 Task: Open Card Card0000000009 in Board Board0000000003 in Workspace WS0000000001 in Trello. Add Member Ayush98111@gmail.com to Card Card0000000009 in Board Board0000000003 in Workspace WS0000000001 in Trello. Add Purple Label titled Label0000000009 to Card Card0000000009 in Board Board0000000003 in Workspace WS0000000001 in Trello. Add Checklist CL0000000009 to Card Card0000000009 in Board Board0000000003 in Workspace WS0000000001 in Trello. Add Dates with Start Date as Aug 01 2023 and Due Date as Aug 31 2023 to Card Card0000000009 in Board Board0000000003 in Workspace WS0000000001 in Trello
Action: Mouse moved to (274, 240)
Screenshot: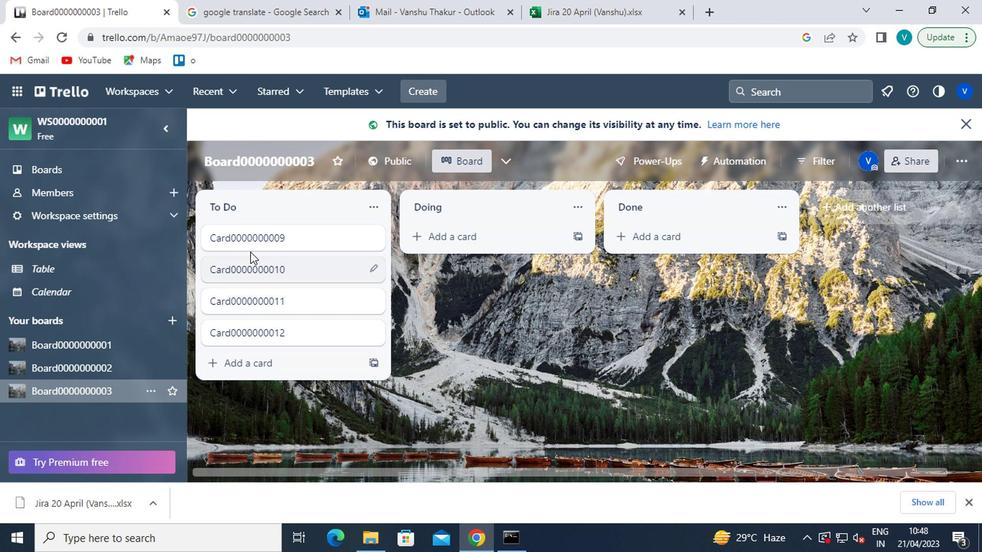 
Action: Mouse pressed left at (274, 240)
Screenshot: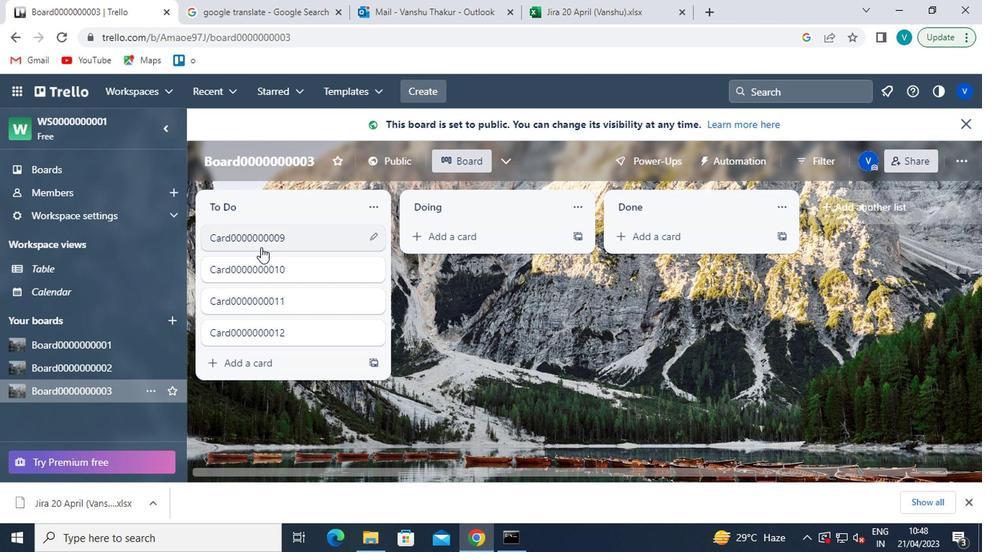 
Action: Mouse moved to (669, 196)
Screenshot: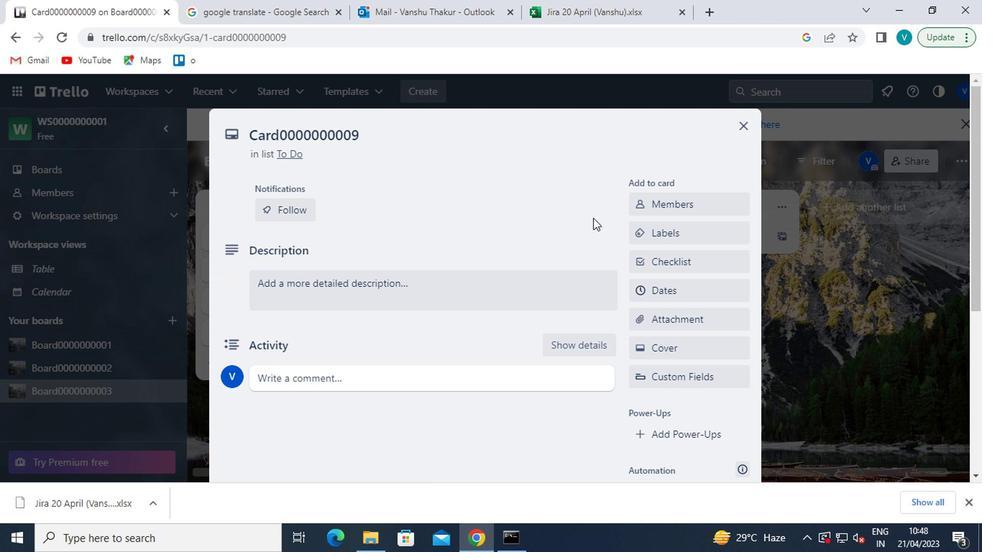 
Action: Mouse pressed left at (669, 196)
Screenshot: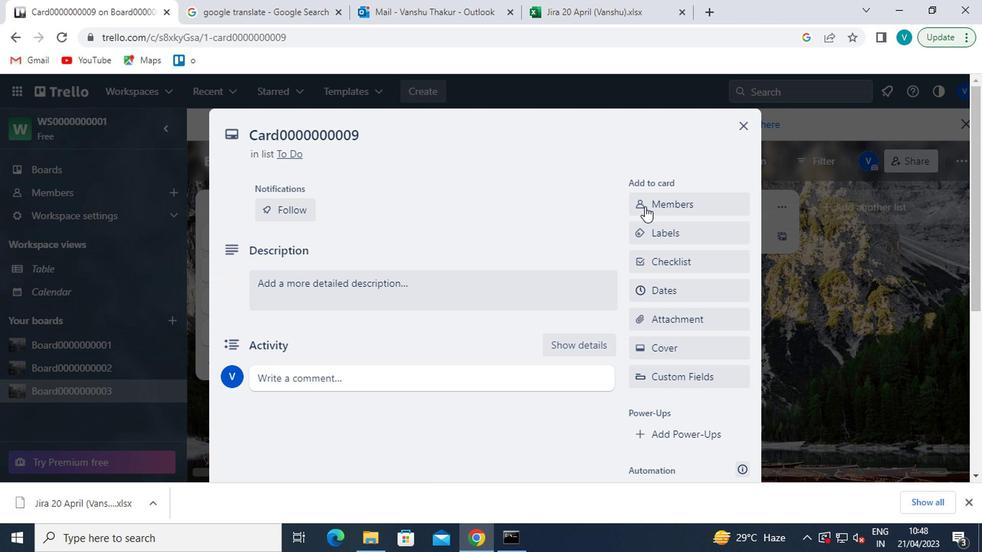 
Action: Mouse moved to (649, 267)
Screenshot: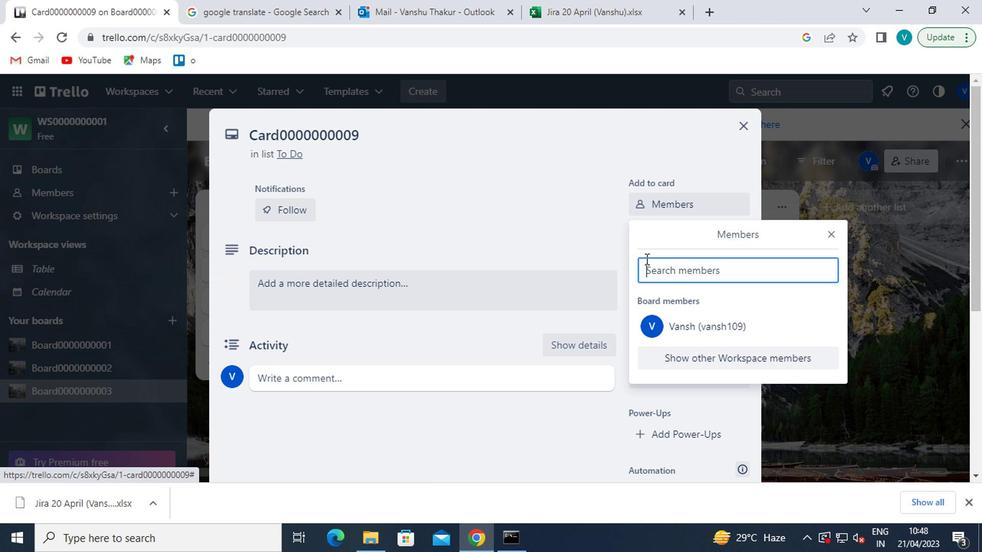 
Action: Mouse pressed left at (649, 267)
Screenshot: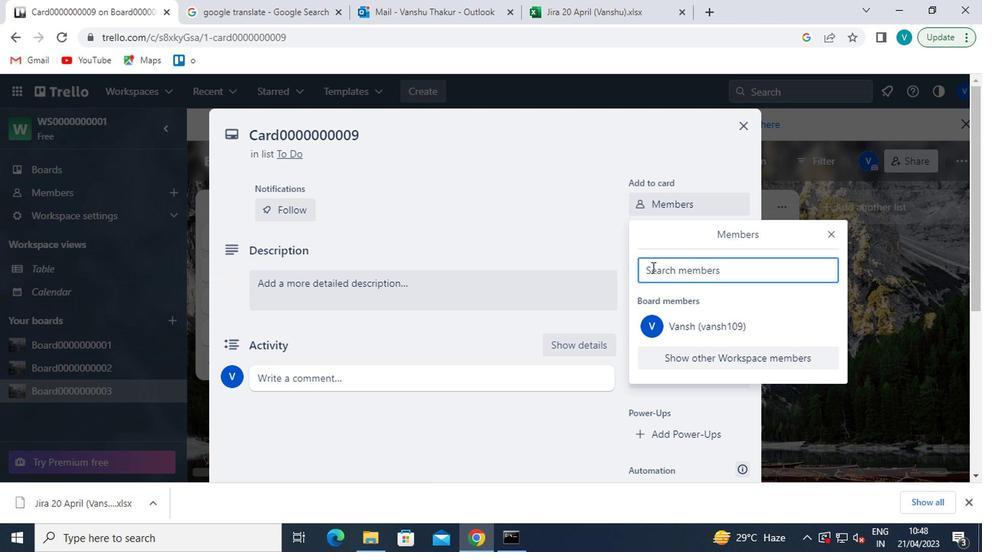 
Action: Key pressed <Key.shift>AYUSH98111<Key.shift>@GMAIL.COM
Screenshot: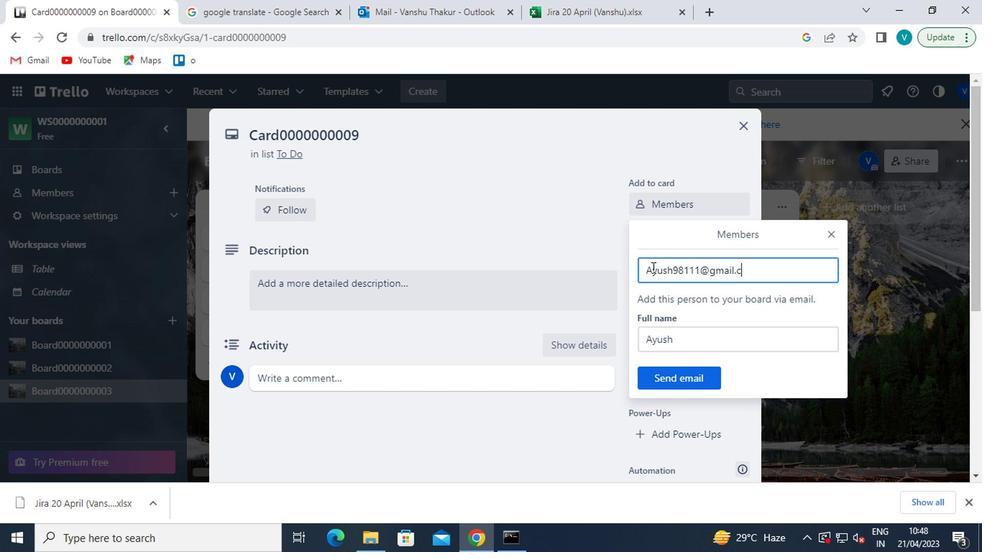 
Action: Mouse moved to (681, 382)
Screenshot: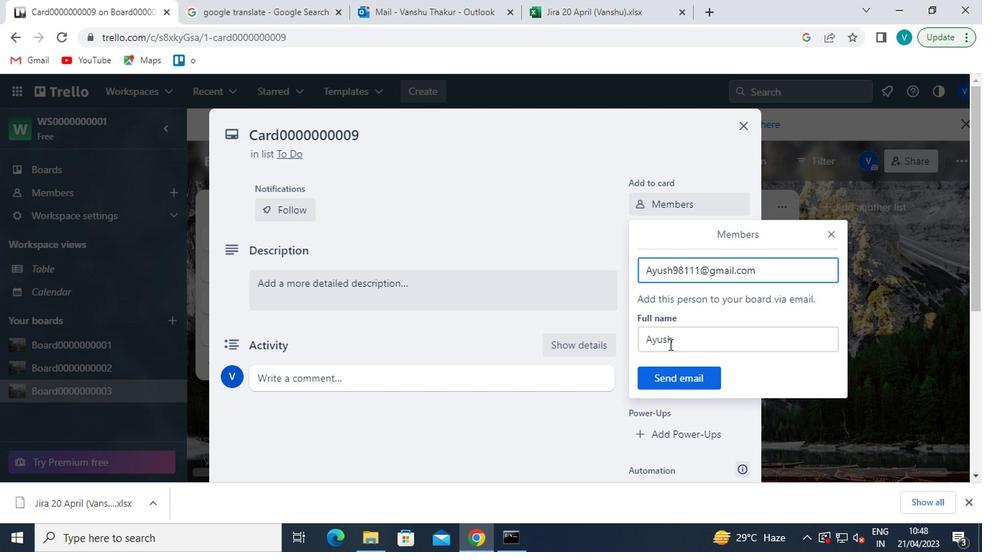 
Action: Mouse pressed left at (681, 382)
Screenshot: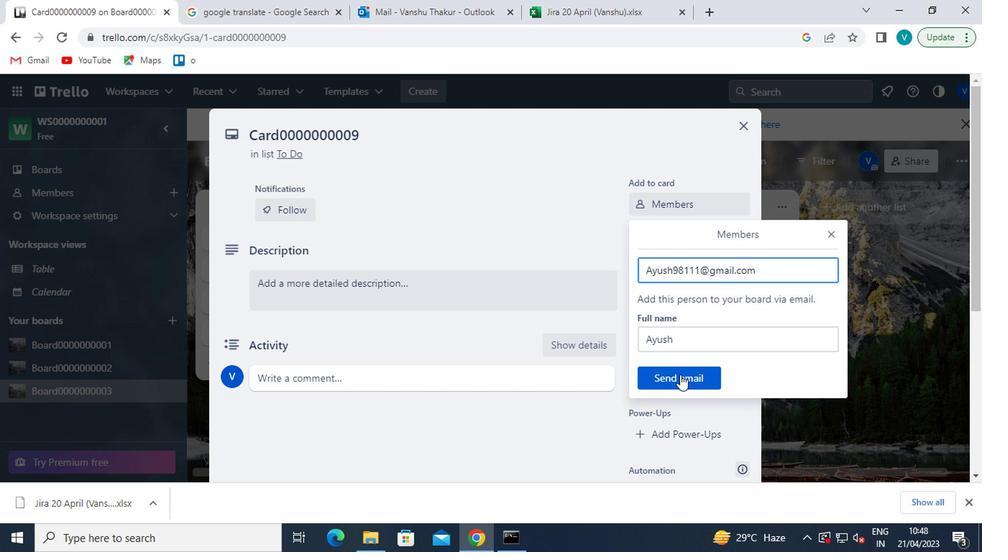 
Action: Mouse moved to (691, 278)
Screenshot: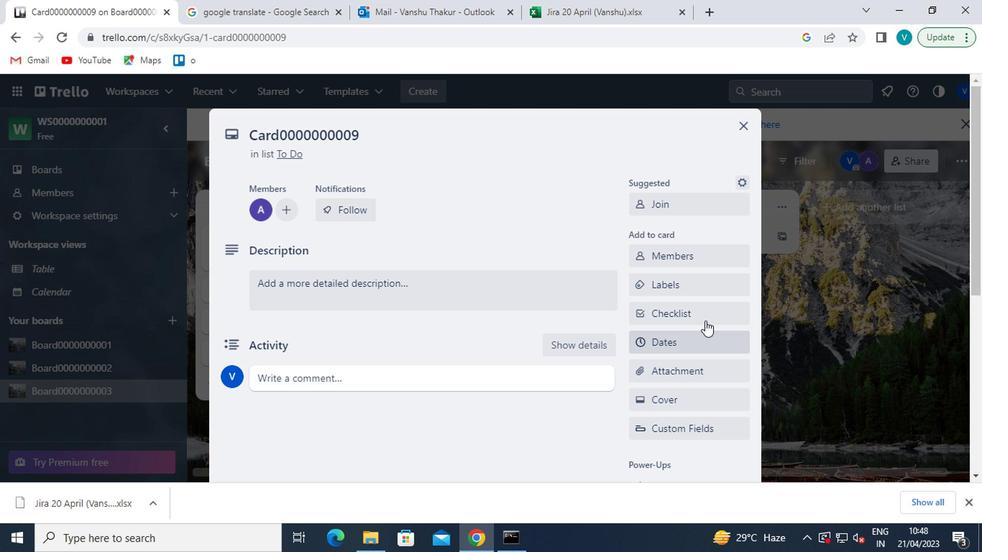 
Action: Mouse pressed left at (691, 278)
Screenshot: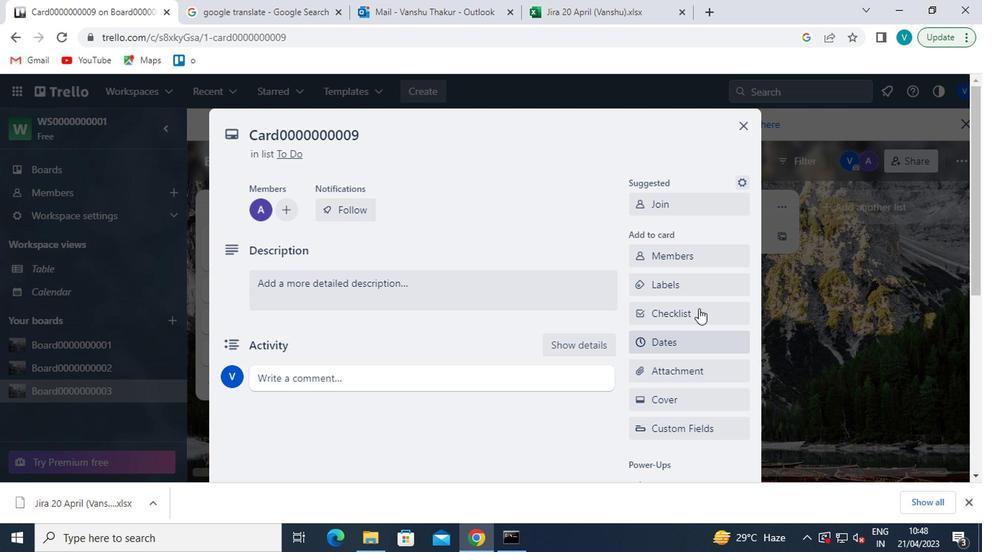 
Action: Mouse moved to (746, 381)
Screenshot: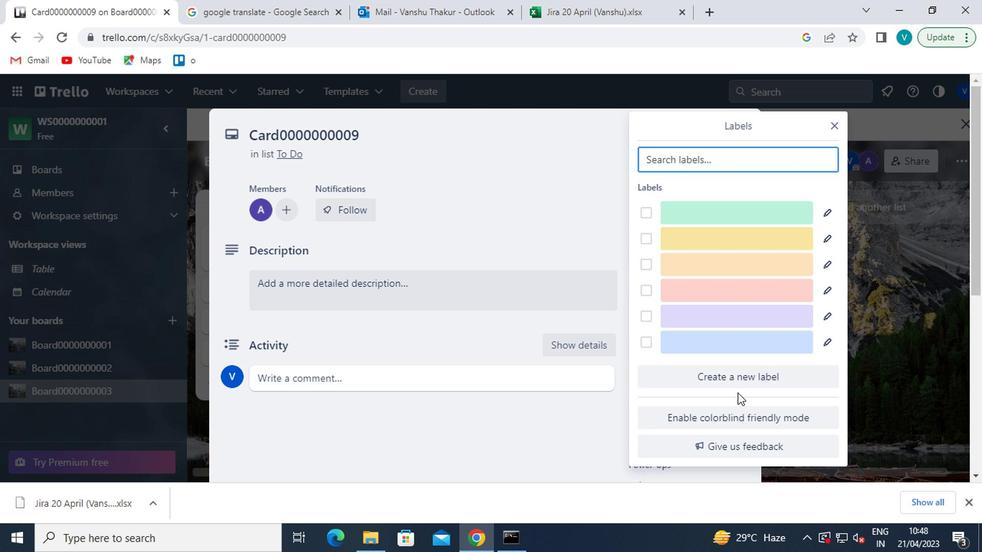 
Action: Mouse pressed left at (746, 381)
Screenshot: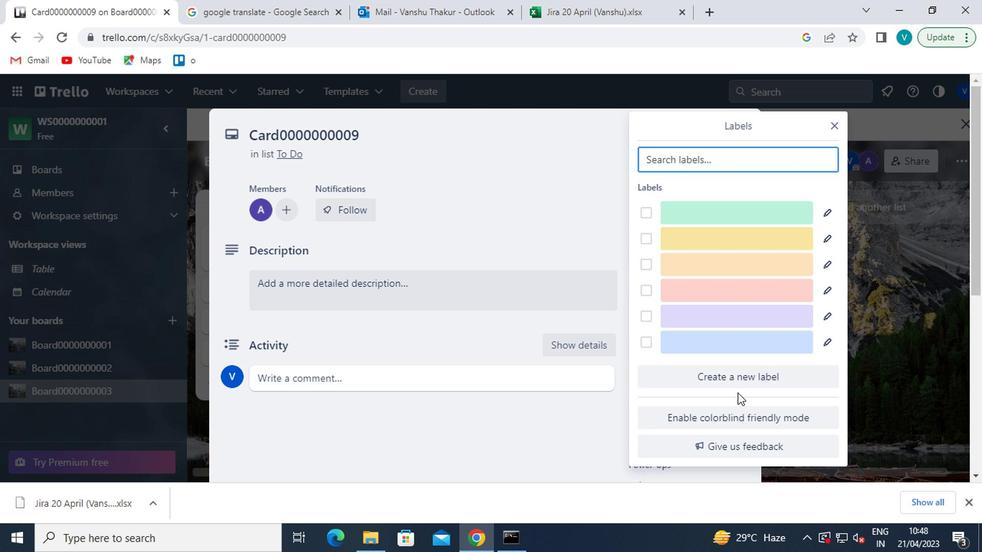 
Action: Mouse moved to (809, 324)
Screenshot: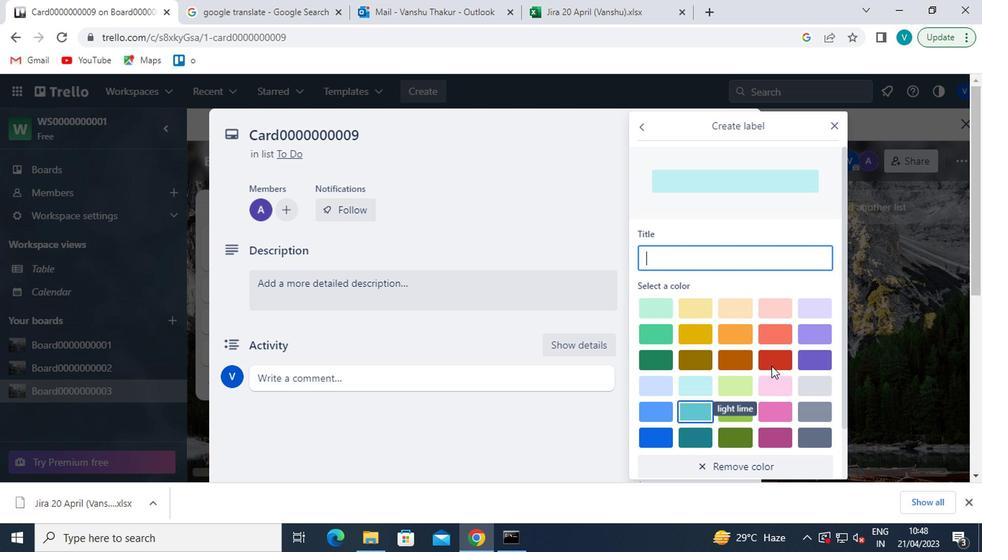
Action: Mouse pressed left at (809, 324)
Screenshot: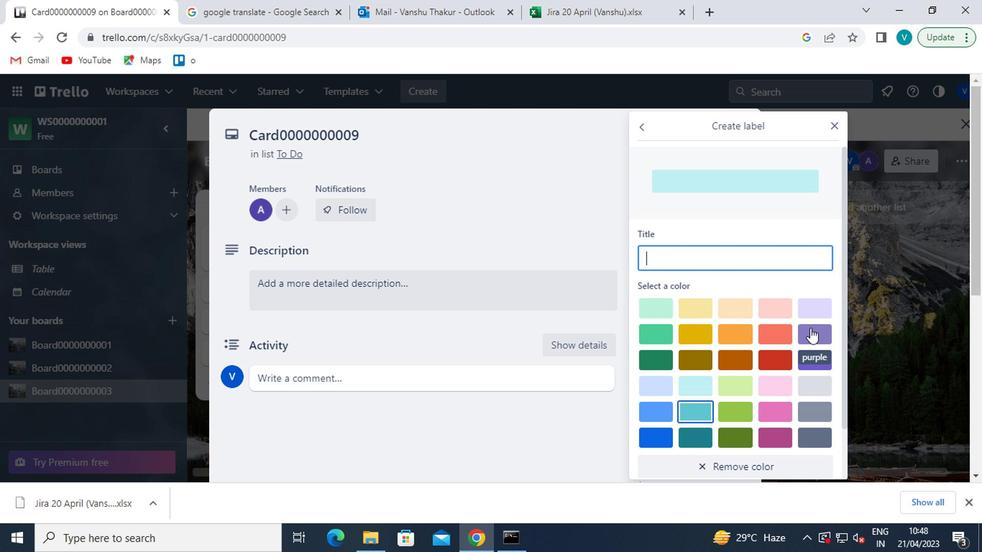 
Action: Mouse moved to (751, 266)
Screenshot: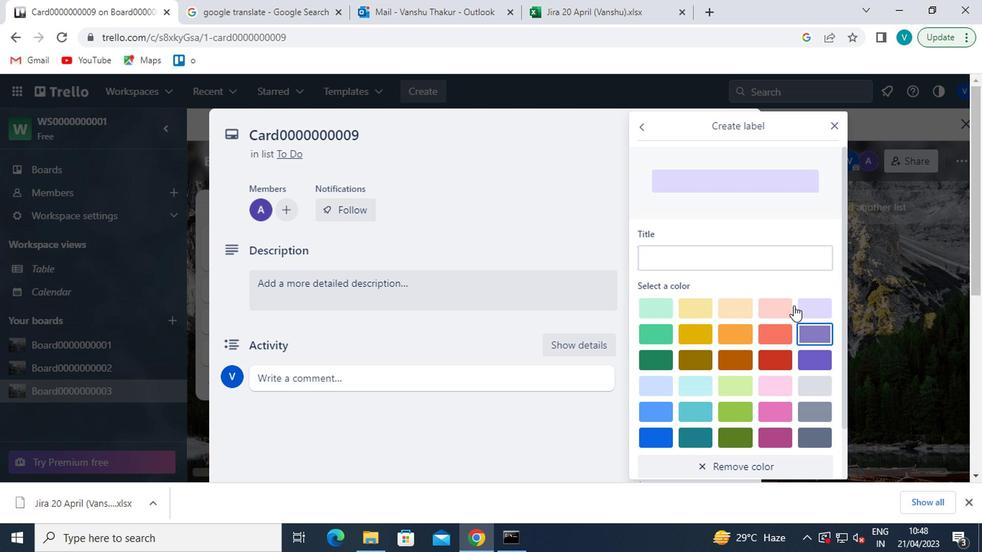 
Action: Mouse pressed left at (751, 266)
Screenshot: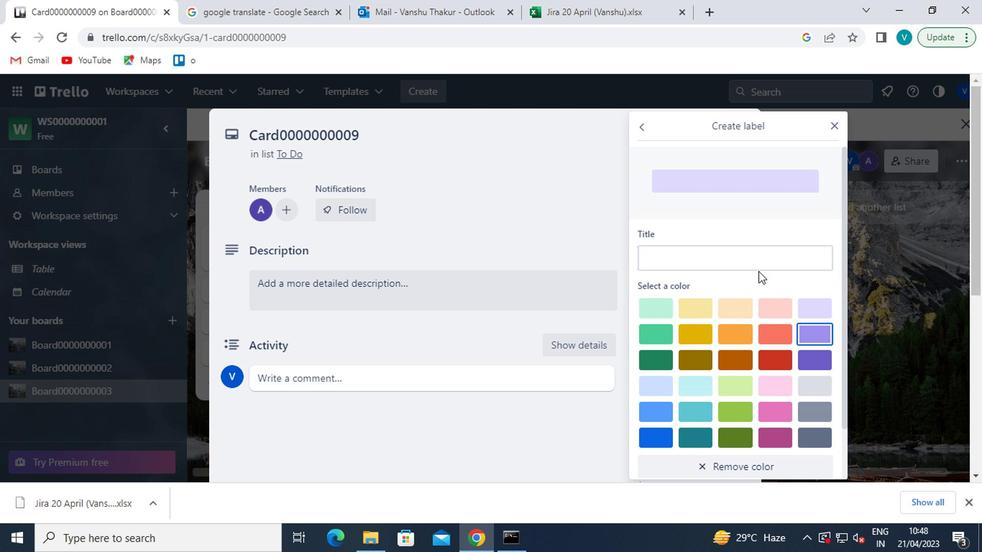 
Action: Key pressed <Key.shift>LABEL0000000009
Screenshot: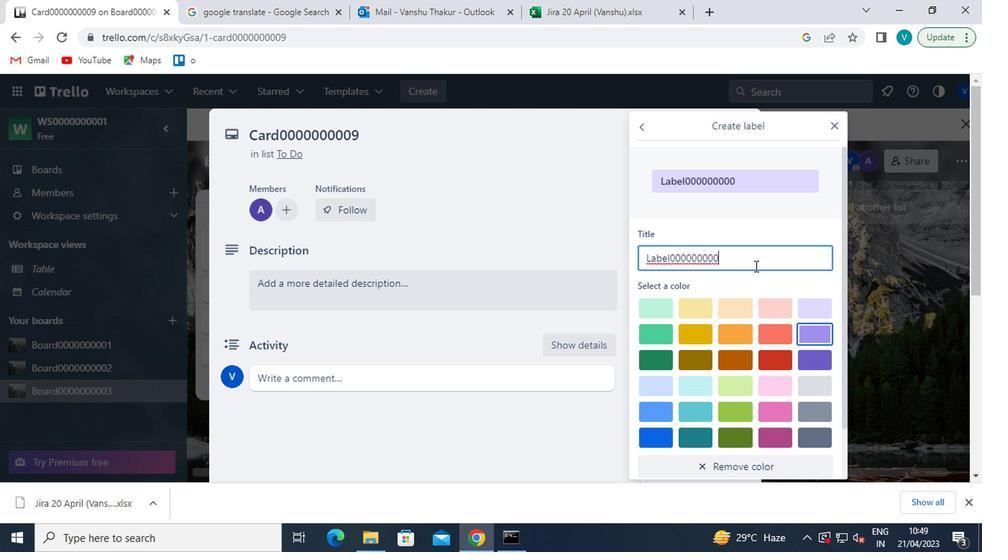 
Action: Mouse moved to (750, 265)
Screenshot: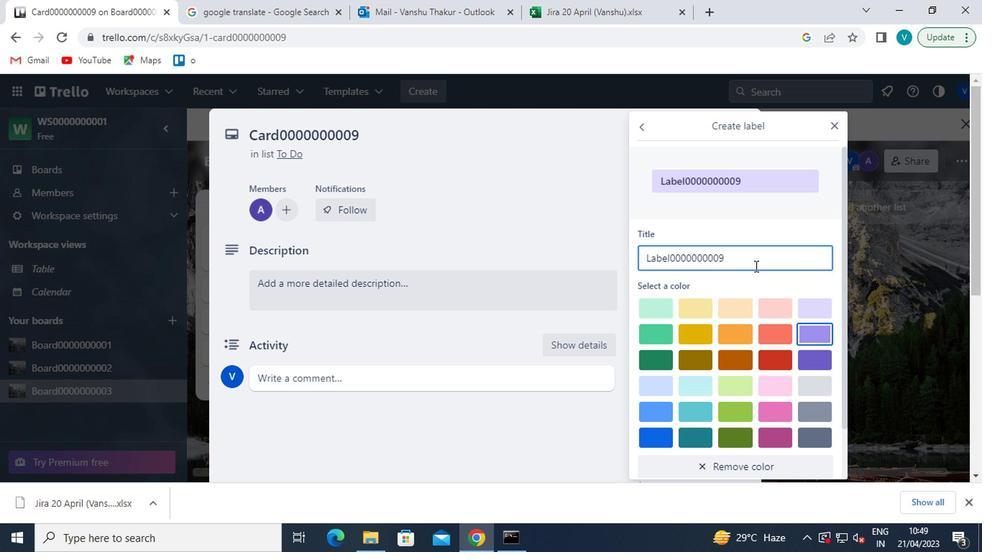 
Action: Mouse scrolled (750, 264) with delta (0, 0)
Screenshot: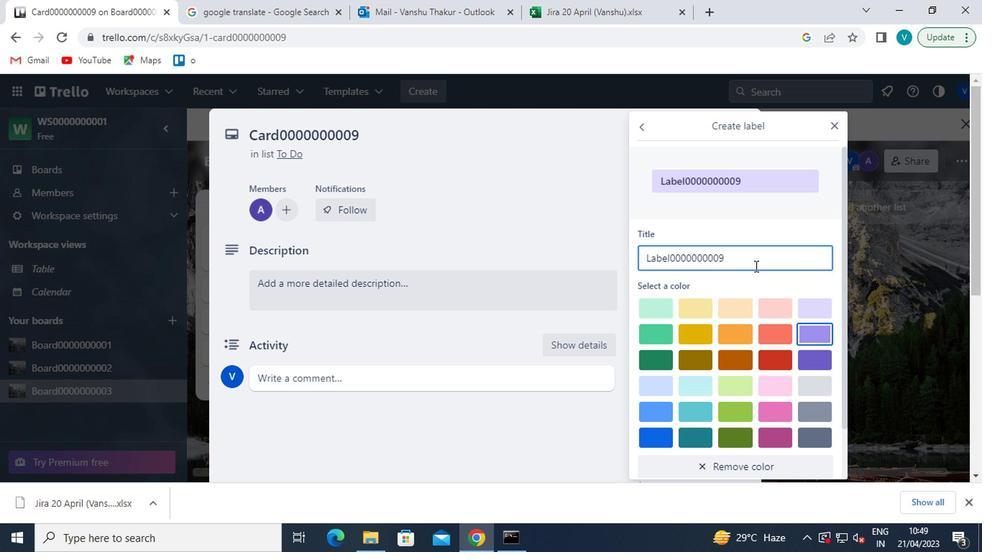 
Action: Mouse scrolled (750, 264) with delta (0, 0)
Screenshot: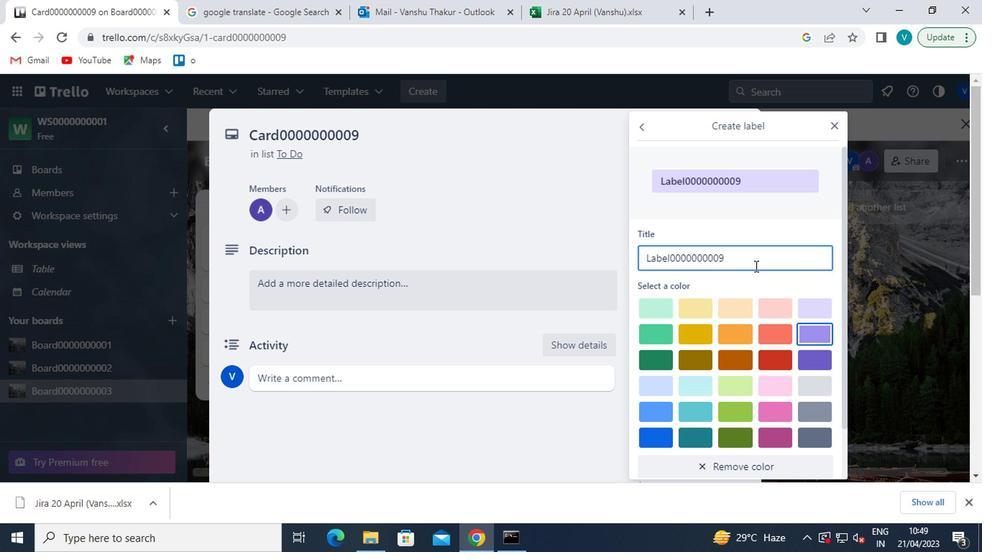 
Action: Mouse moved to (653, 465)
Screenshot: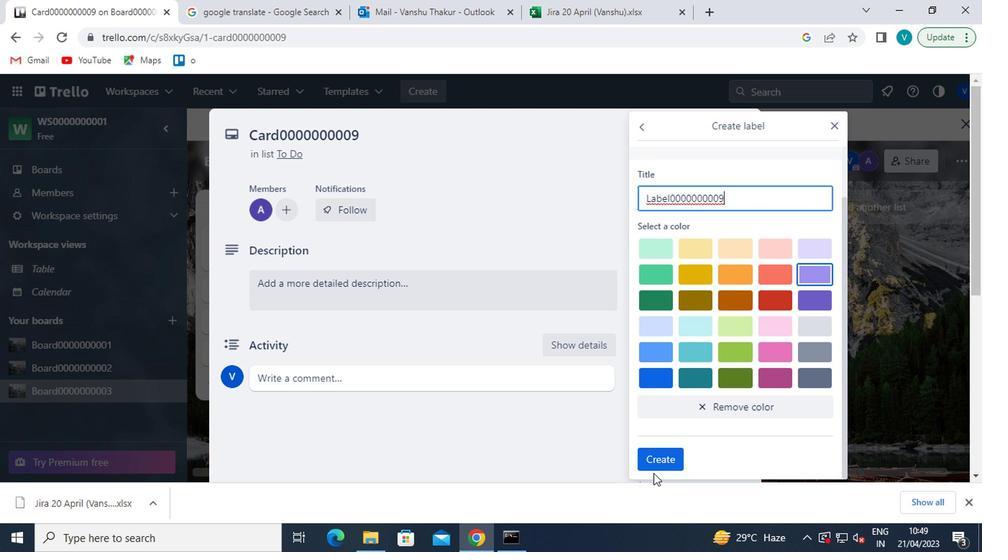 
Action: Mouse pressed left at (653, 465)
Screenshot: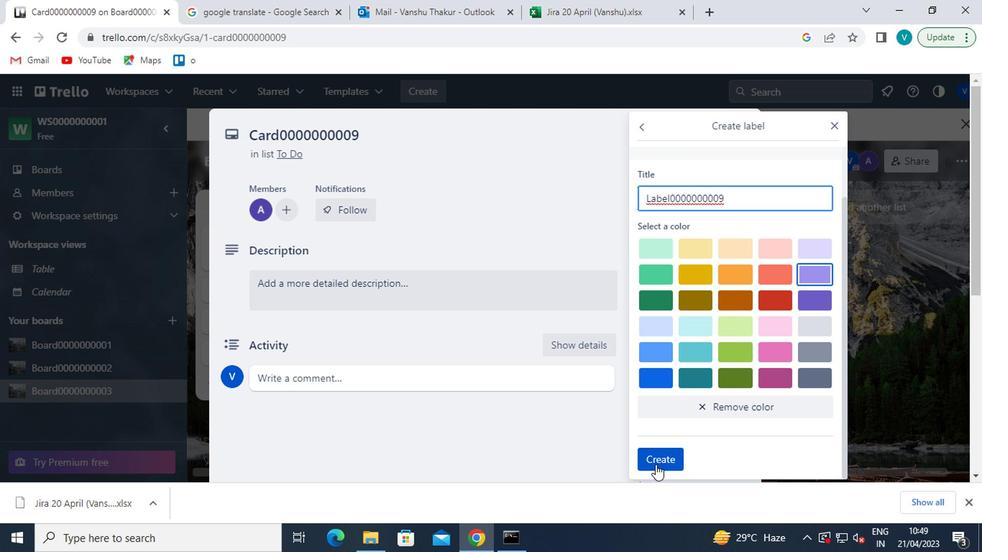 
Action: Mouse moved to (833, 131)
Screenshot: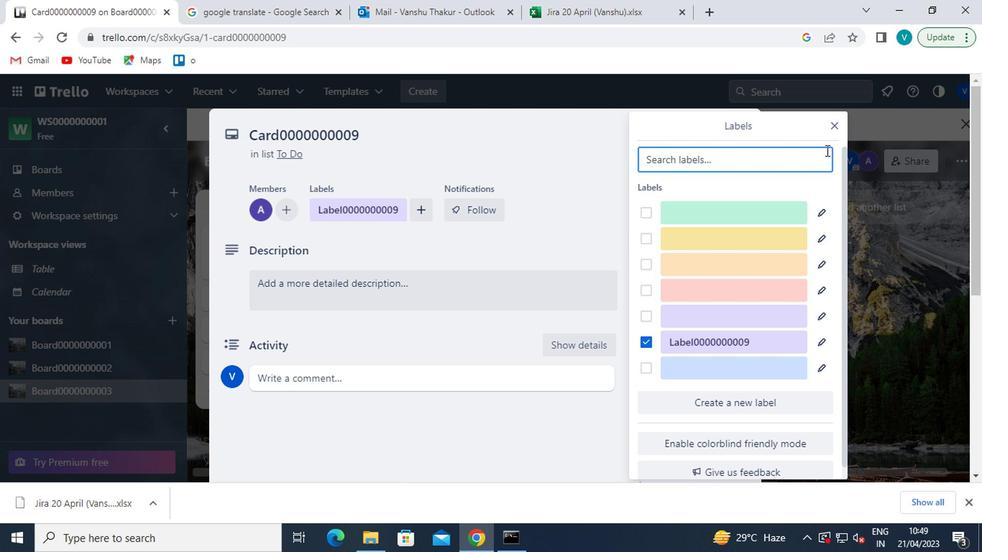 
Action: Mouse pressed left at (833, 131)
Screenshot: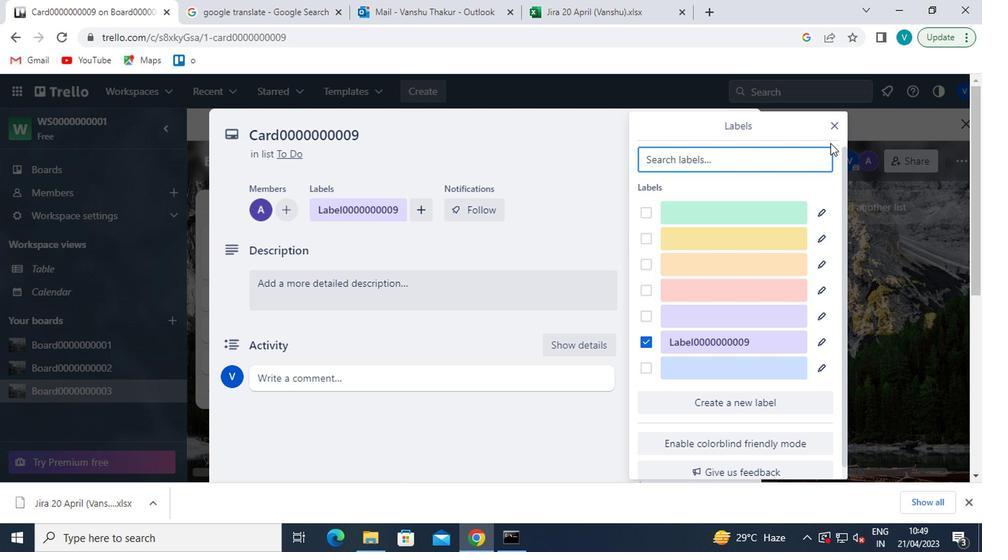 
Action: Mouse moved to (665, 314)
Screenshot: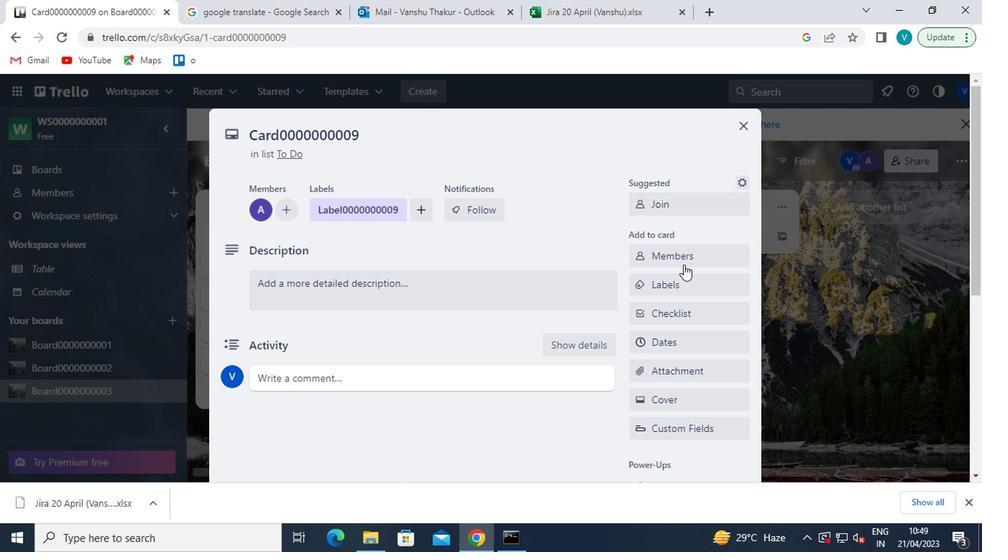 
Action: Mouse pressed left at (665, 314)
Screenshot: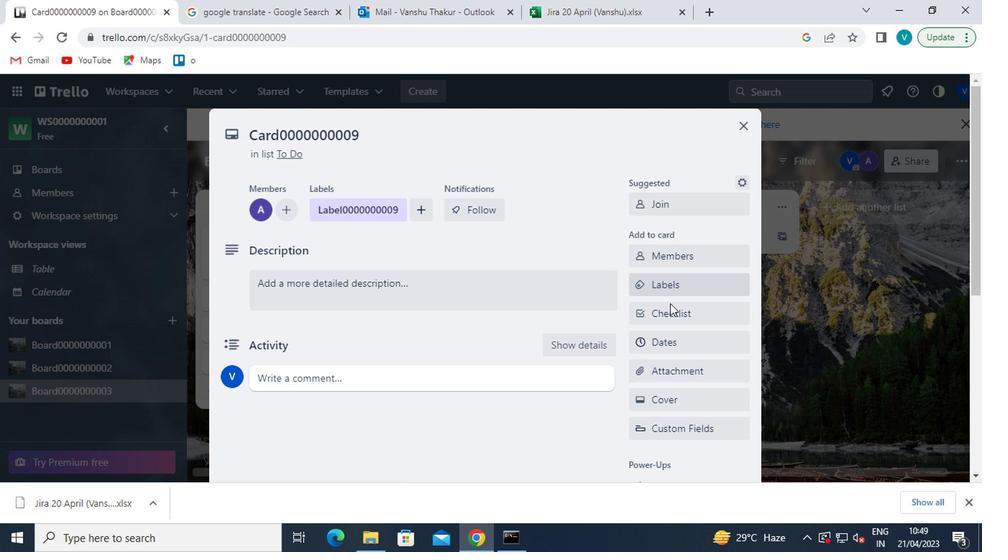 
Action: Key pressed <Key.shift>CL0000000009
Screenshot: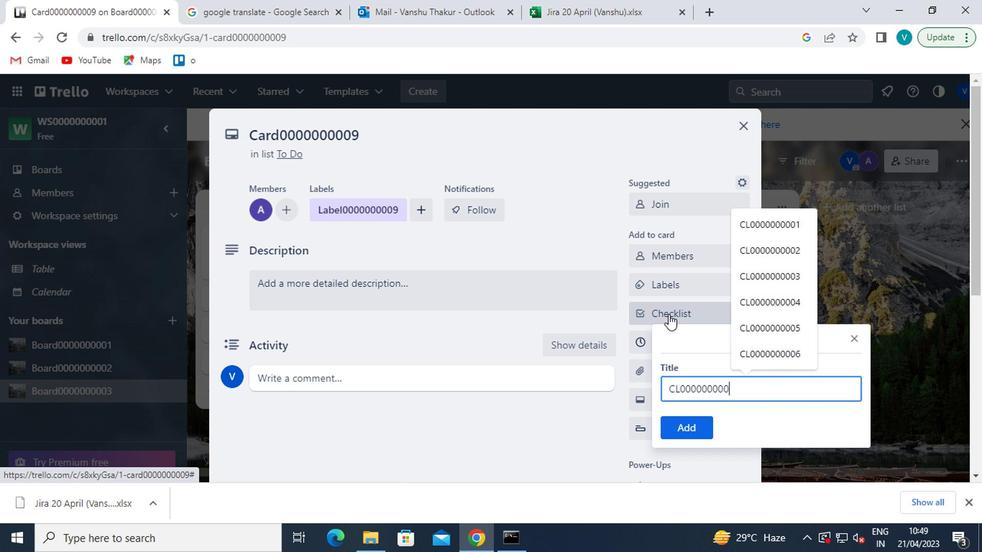 
Action: Mouse moved to (690, 426)
Screenshot: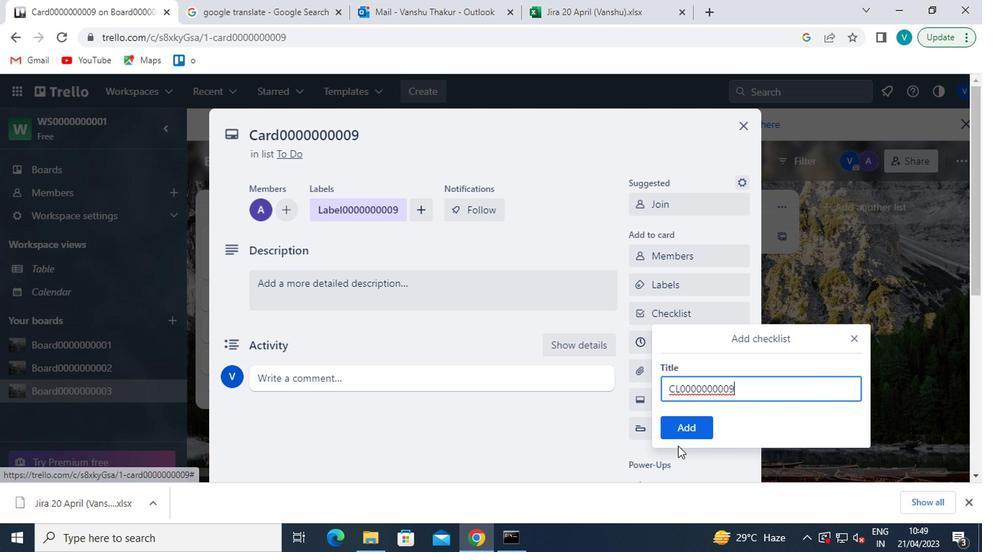 
Action: Mouse pressed left at (690, 426)
Screenshot: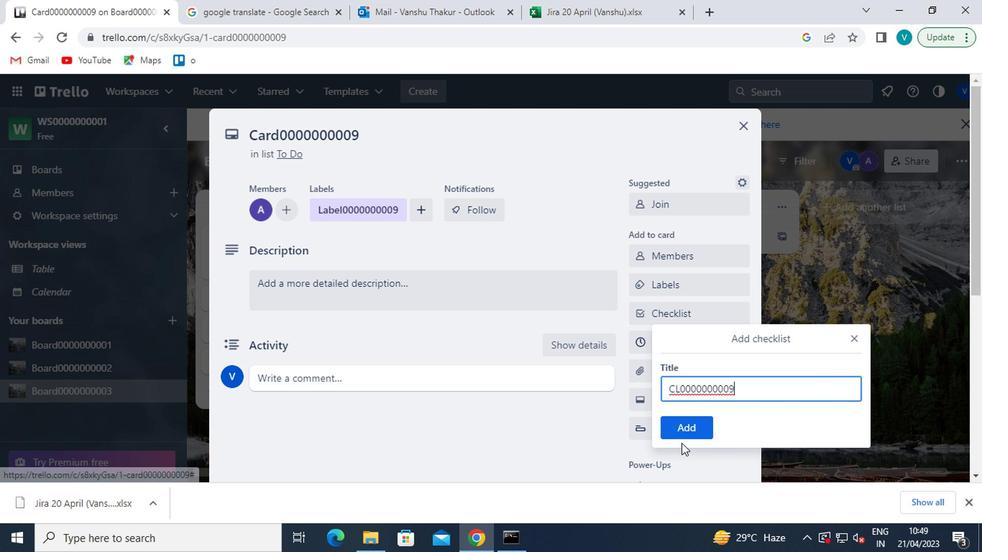 
Action: Mouse moved to (695, 347)
Screenshot: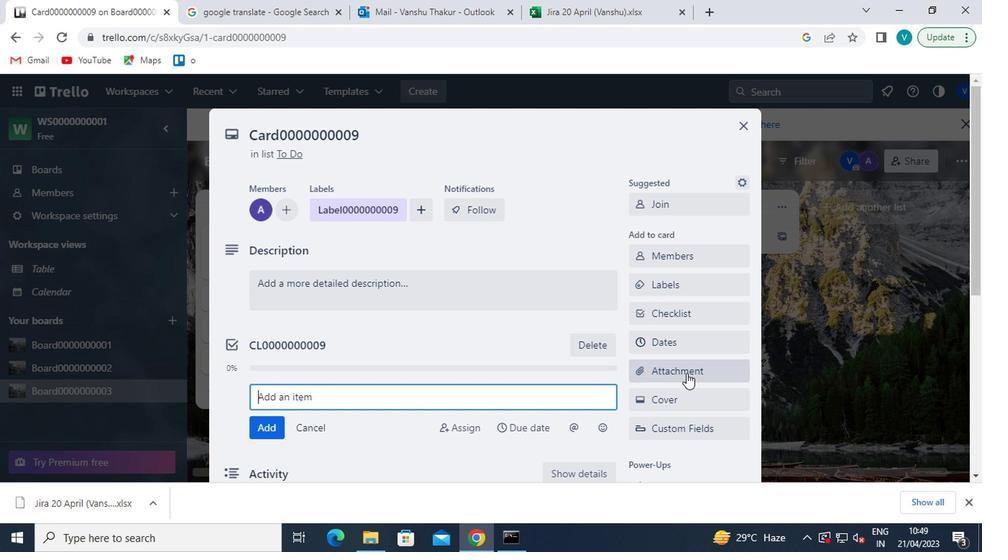 
Action: Mouse pressed left at (695, 347)
Screenshot: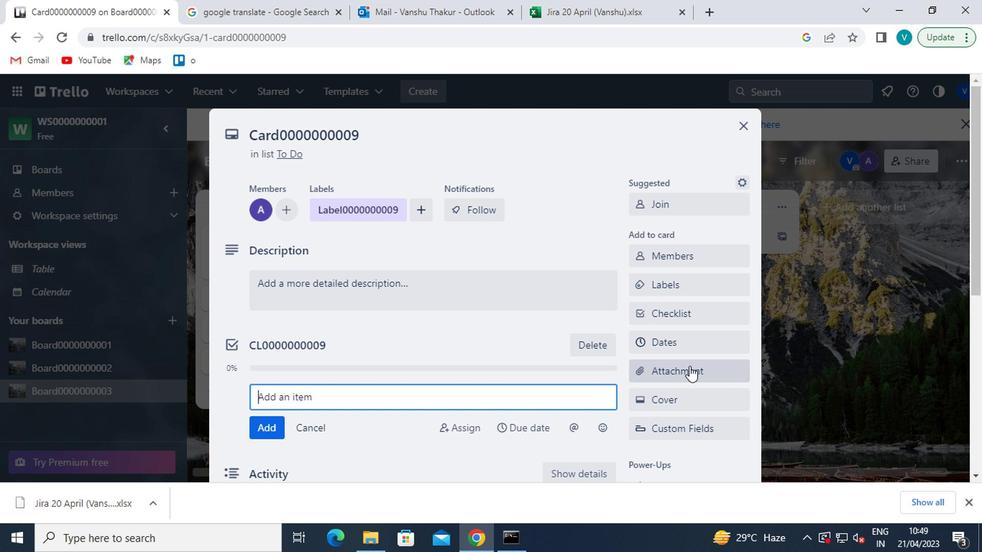 
Action: Mouse moved to (645, 382)
Screenshot: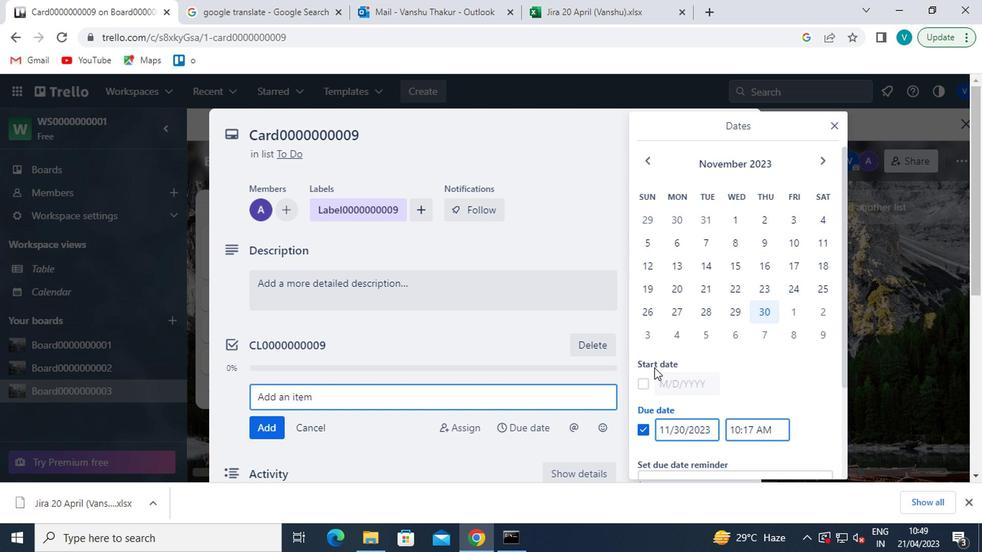 
Action: Mouse pressed left at (645, 382)
Screenshot: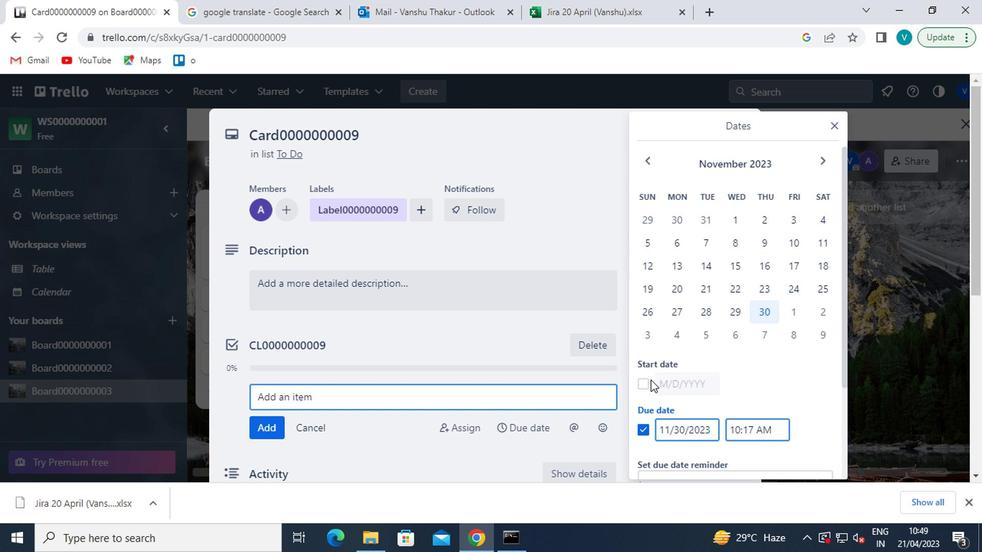 
Action: Mouse moved to (646, 159)
Screenshot: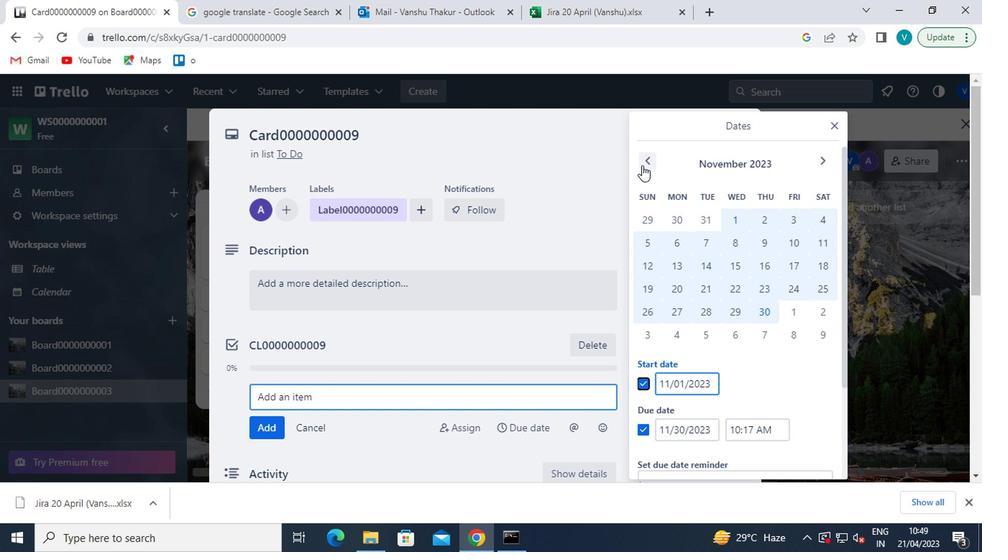 
Action: Mouse pressed left at (646, 159)
Screenshot: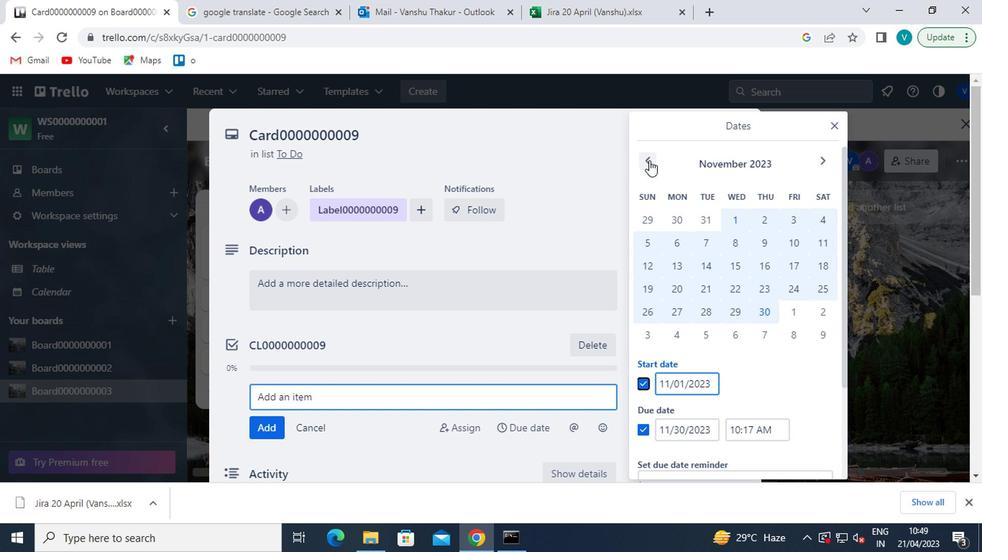 
Action: Mouse pressed left at (646, 159)
Screenshot: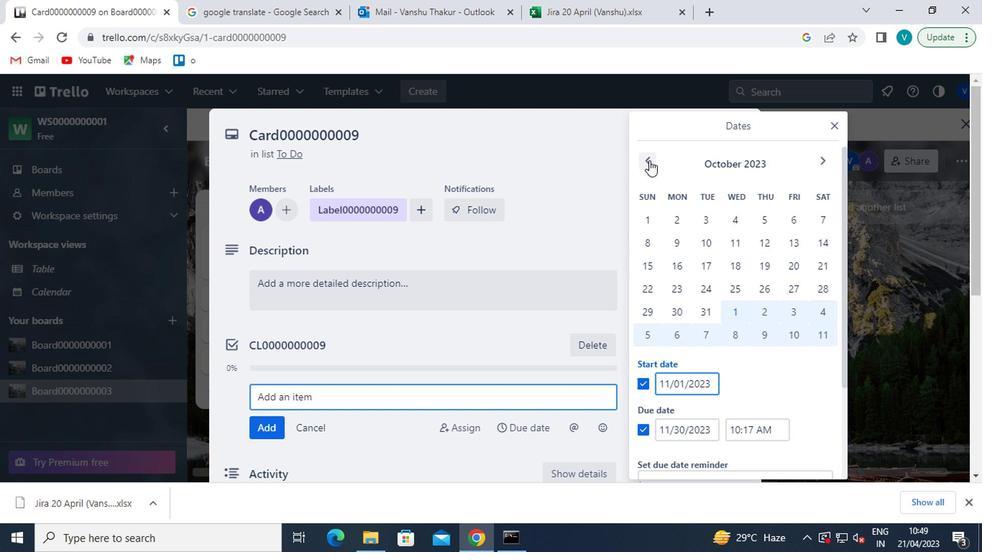 
Action: Mouse pressed left at (646, 159)
Screenshot: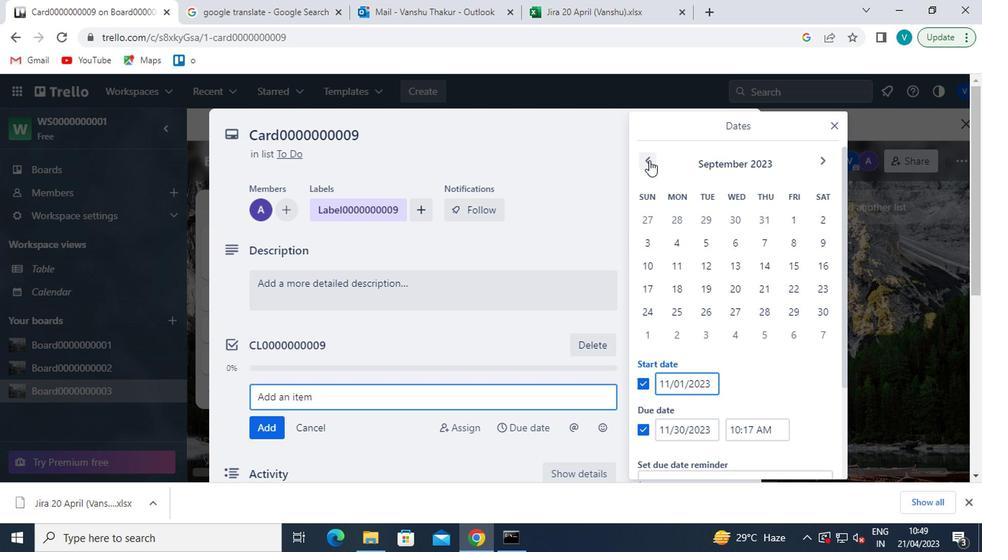 
Action: Mouse moved to (697, 218)
Screenshot: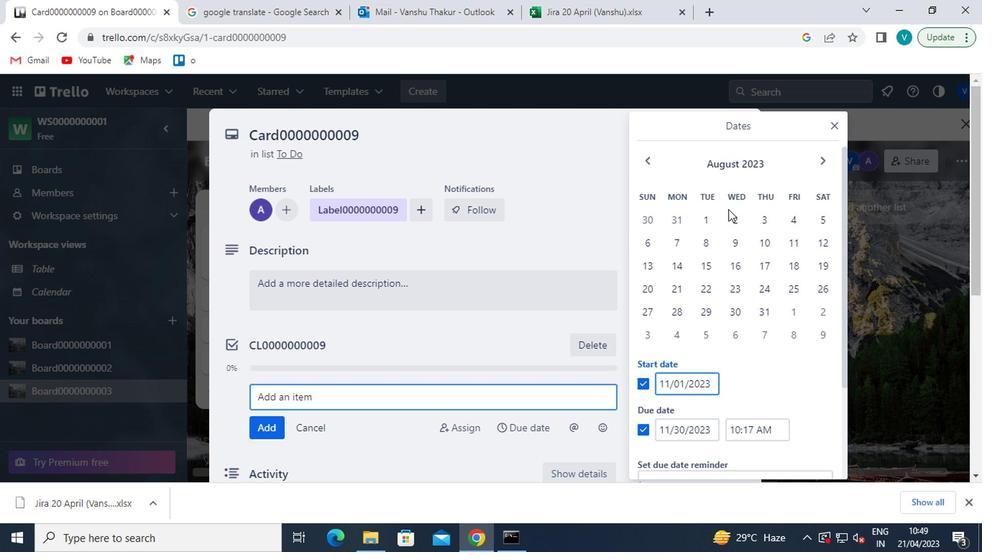
Action: Mouse pressed left at (697, 218)
Screenshot: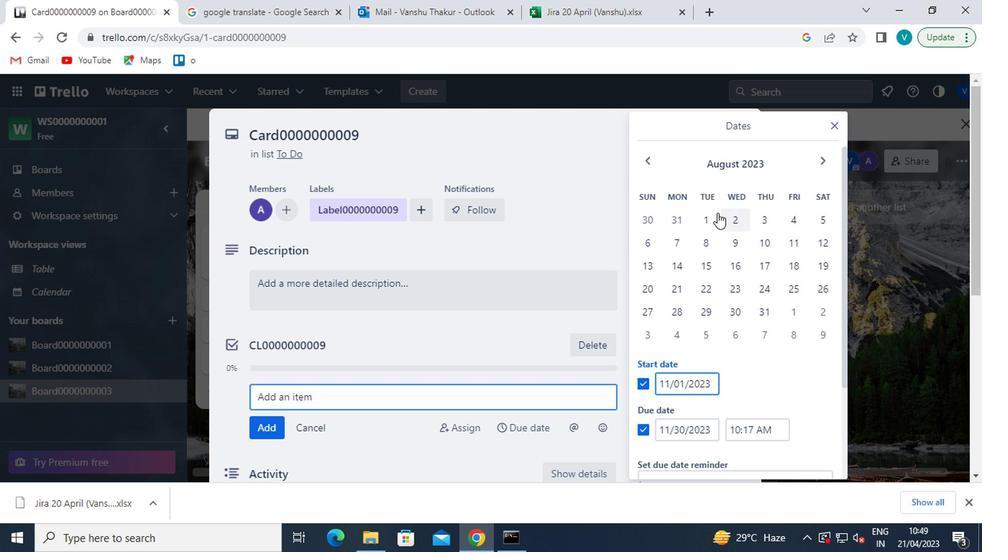 
Action: Mouse moved to (763, 303)
Screenshot: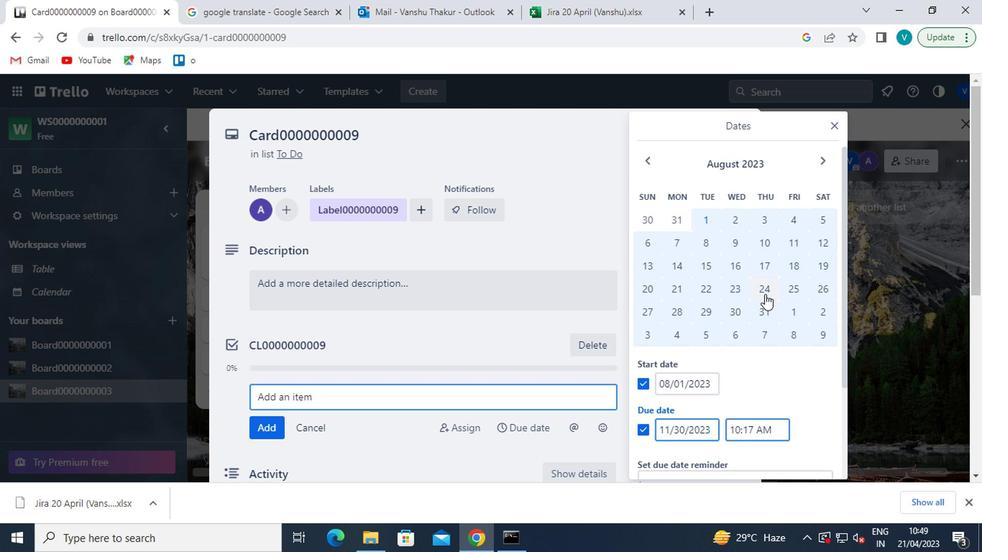 
Action: Mouse pressed left at (763, 303)
Screenshot: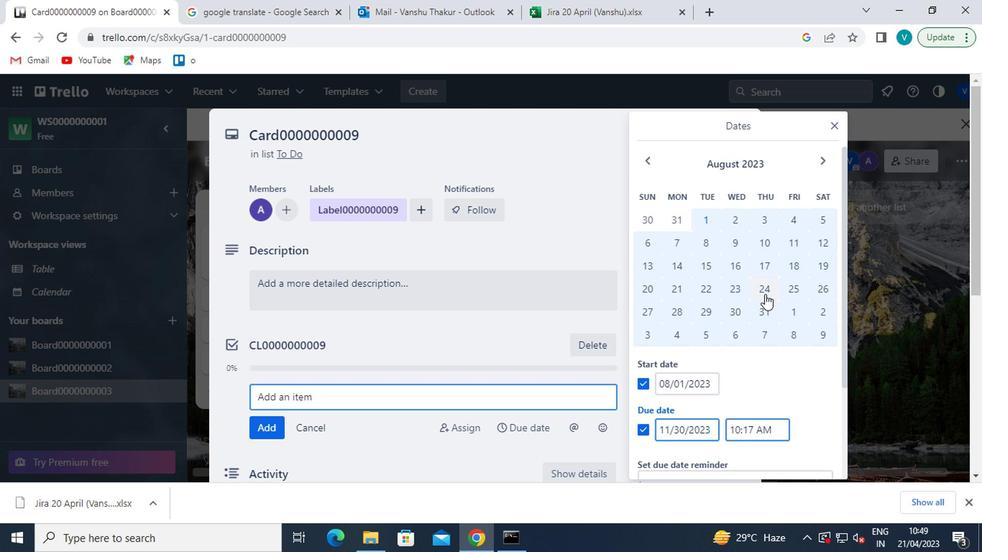 
Action: Mouse moved to (763, 306)
Screenshot: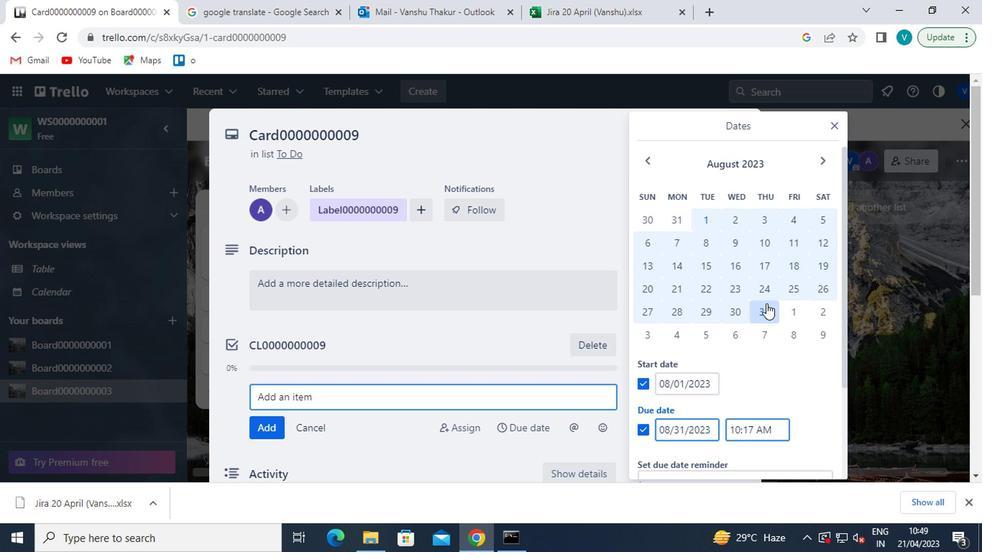 
Action: Mouse scrolled (763, 305) with delta (0, -1)
Screenshot: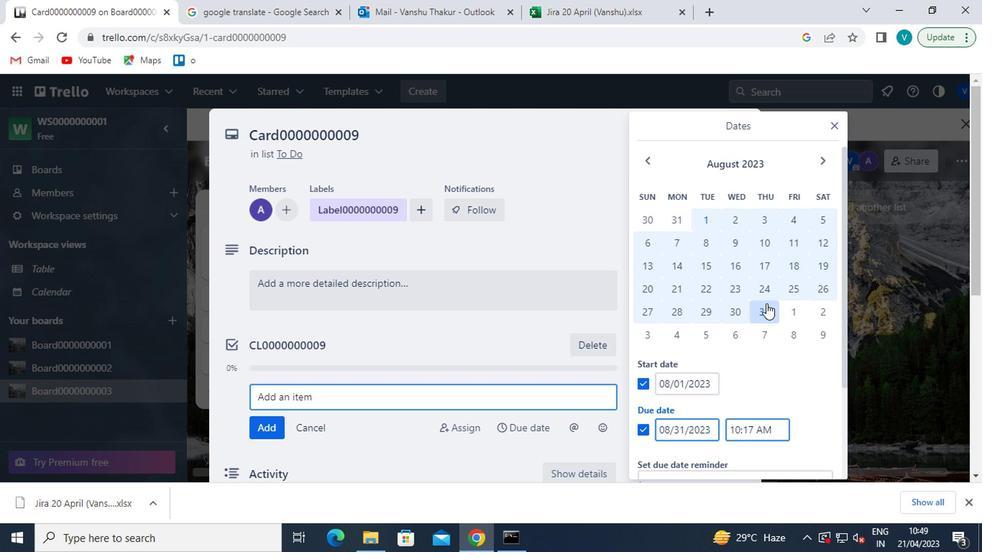 
Action: Mouse moved to (761, 308)
Screenshot: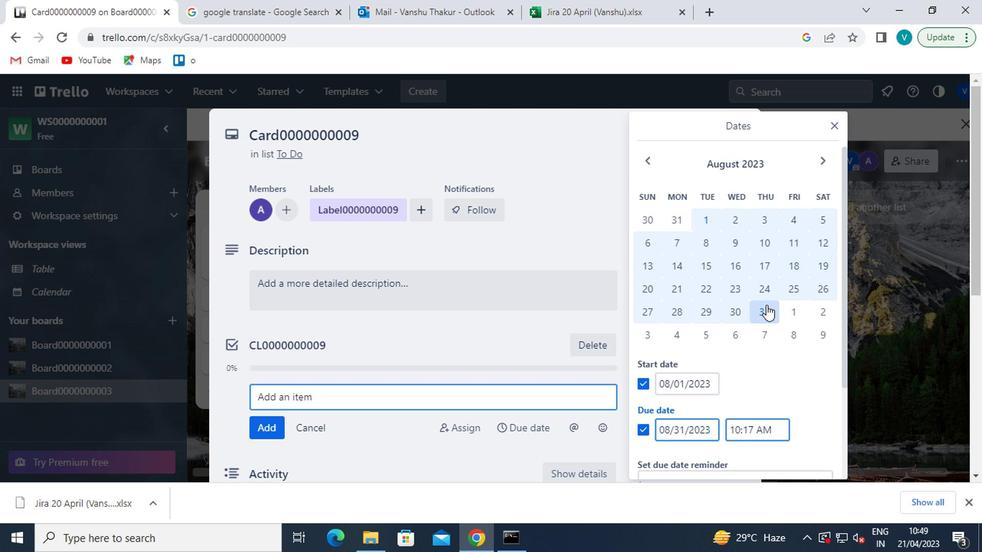 
Action: Mouse scrolled (761, 307) with delta (0, -1)
Screenshot: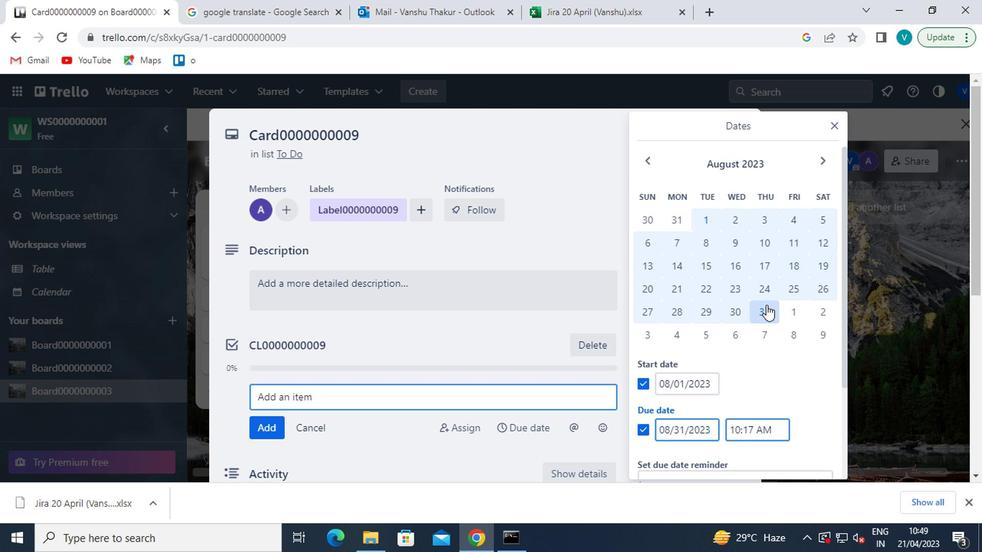 
Action: Mouse moved to (760, 310)
Screenshot: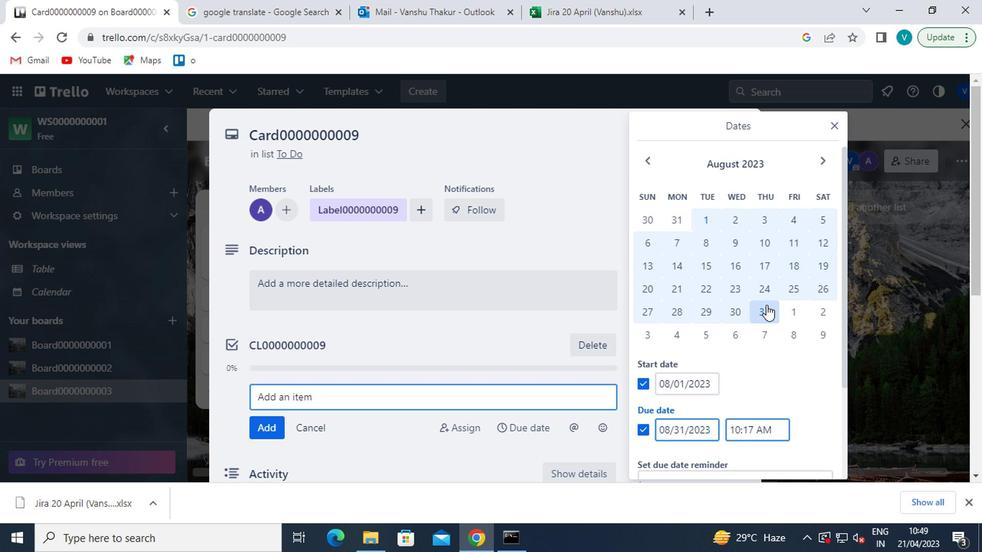 
Action: Mouse scrolled (760, 309) with delta (0, -1)
Screenshot: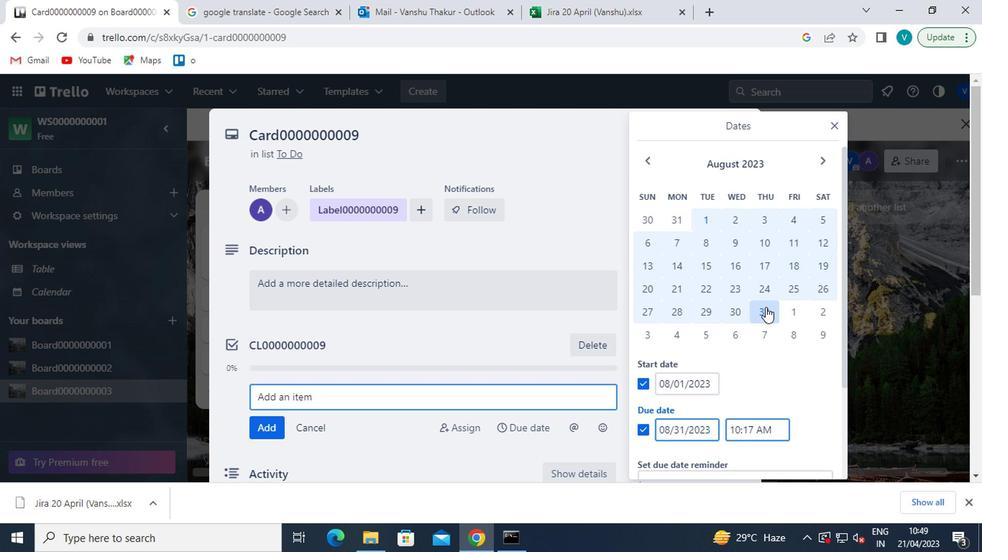 
Action: Mouse moved to (696, 429)
Screenshot: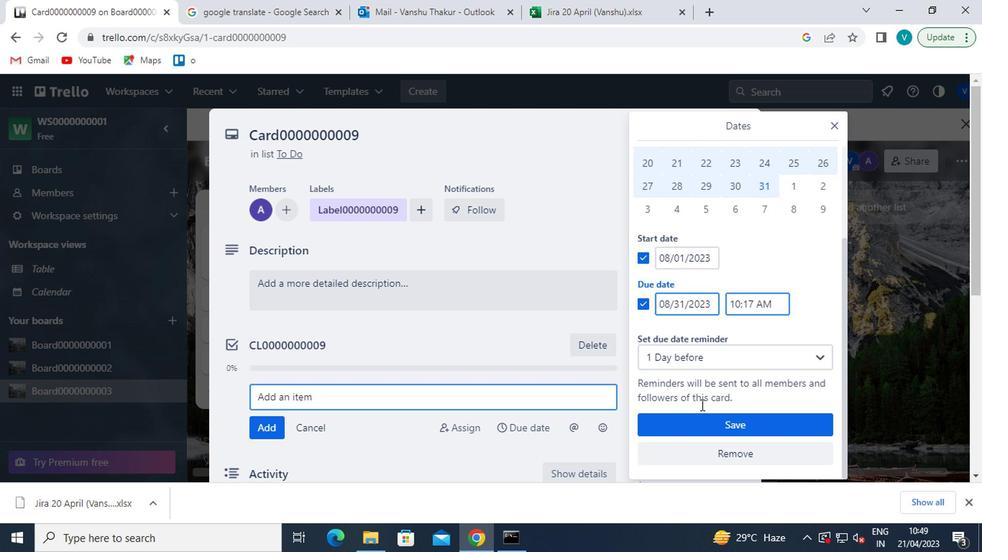 
Action: Mouse pressed left at (696, 429)
Screenshot: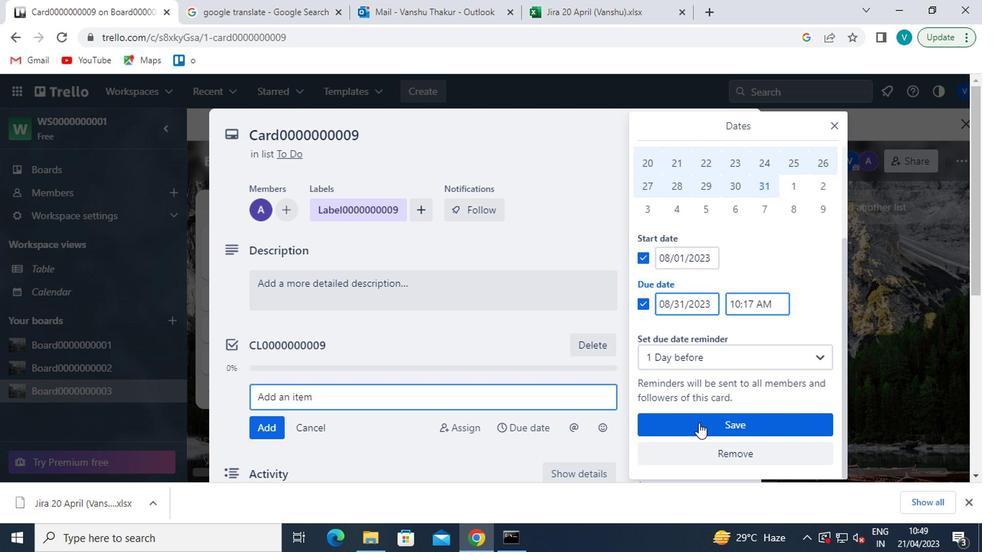 
